 Task: Add Truly Hard Seltzer Berry Variety 12 Pack Cans to the cart.
Action: Mouse moved to (232, 105)
Screenshot: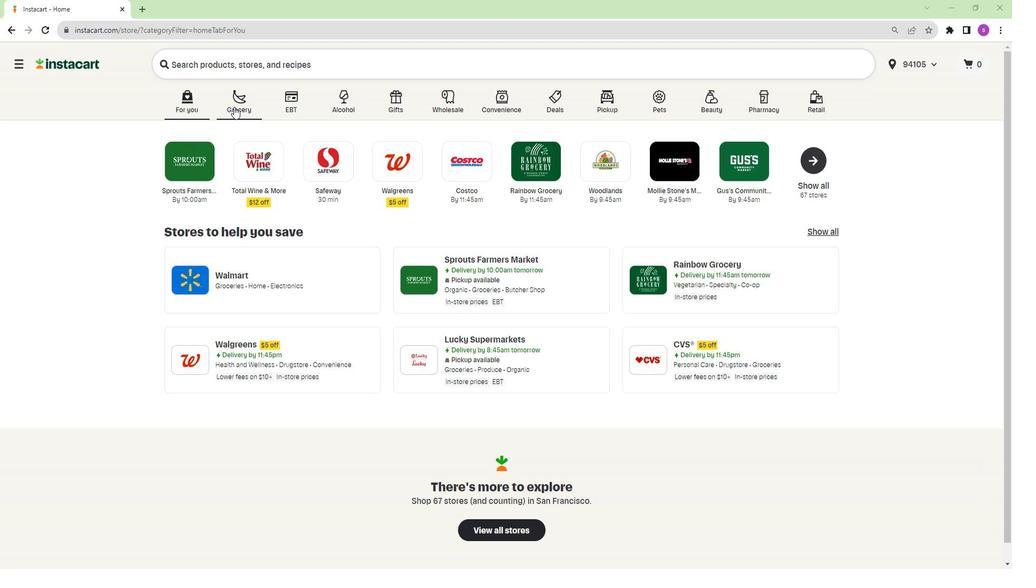 
Action: Mouse pressed left at (232, 105)
Screenshot: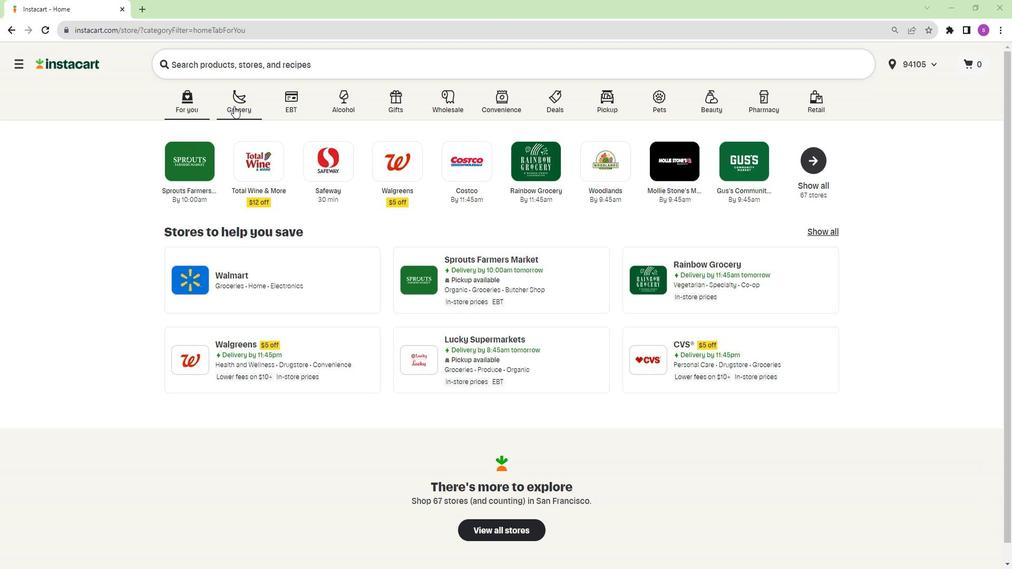 
Action: Mouse moved to (639, 169)
Screenshot: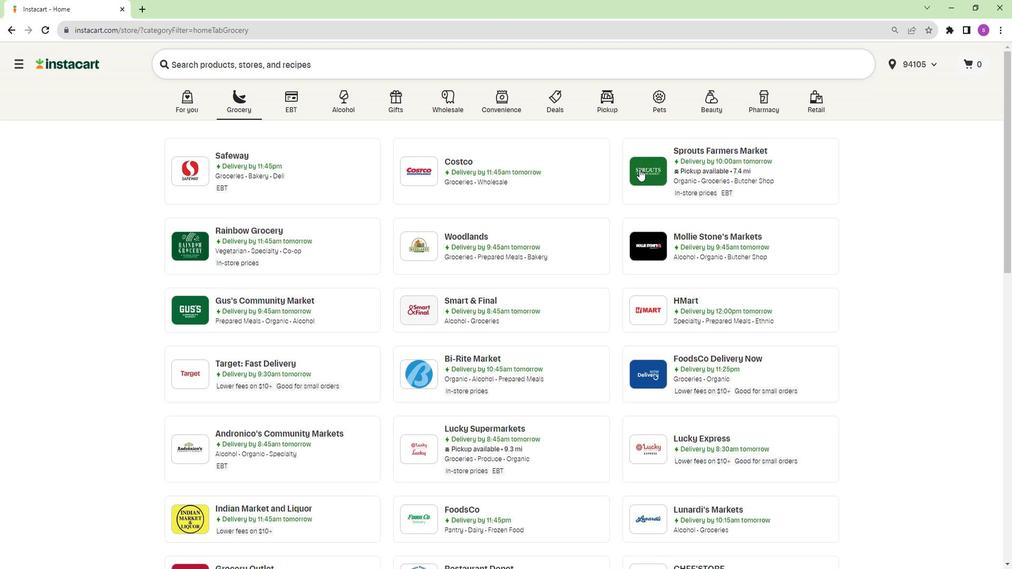 
Action: Mouse pressed left at (639, 169)
Screenshot: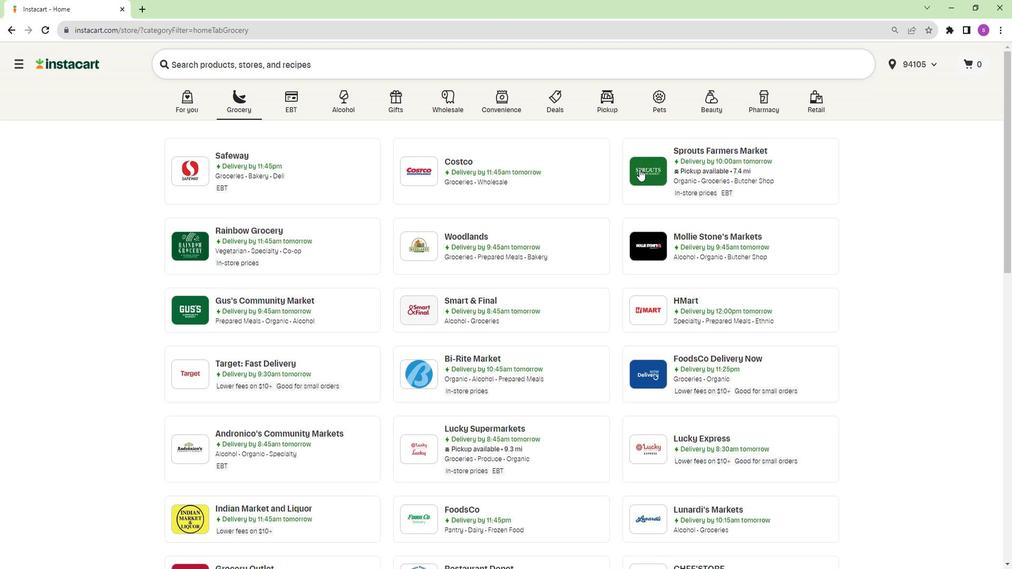 
Action: Mouse moved to (72, 357)
Screenshot: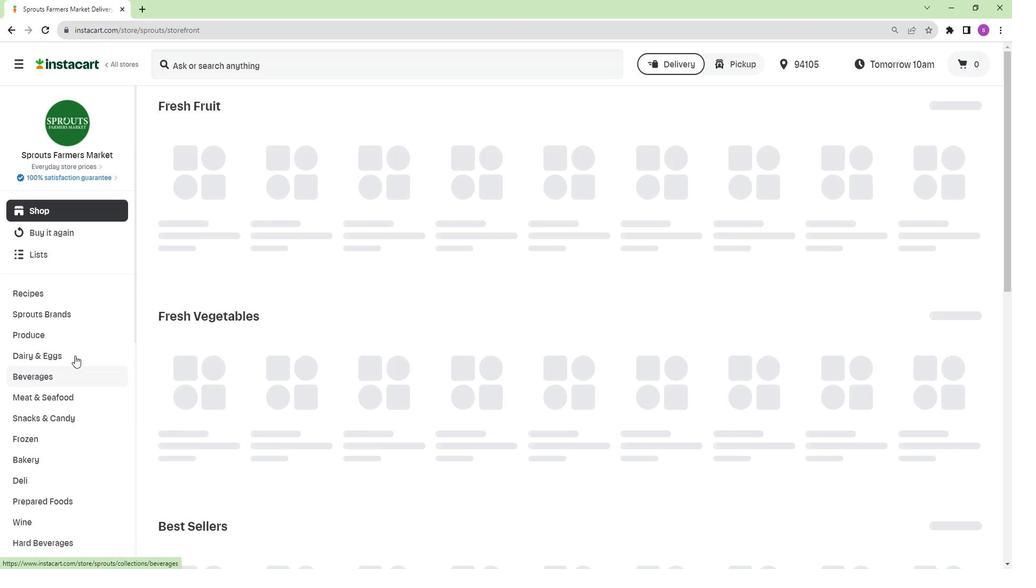 
Action: Mouse scrolled (72, 356) with delta (0, 0)
Screenshot: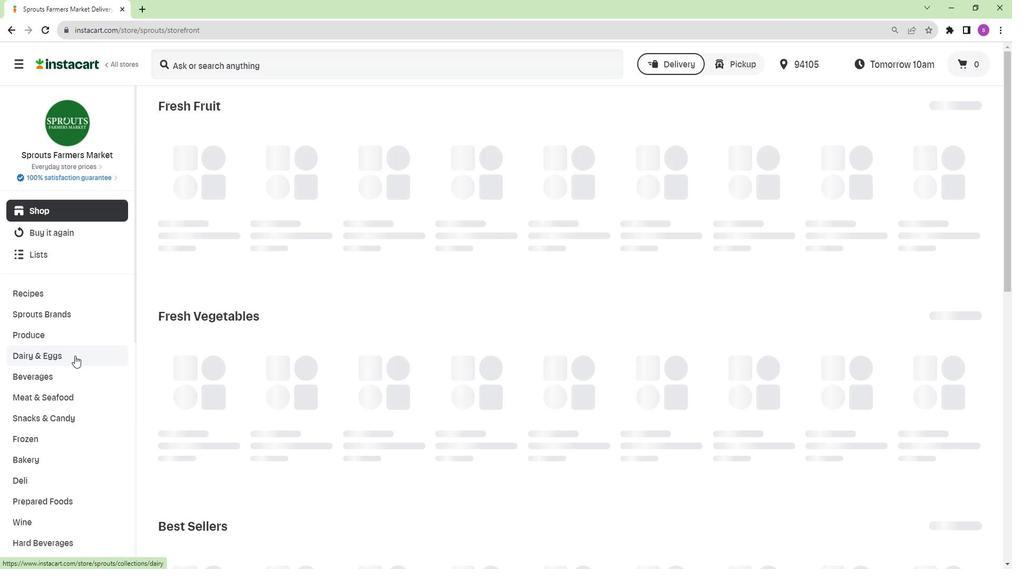 
Action: Mouse scrolled (72, 356) with delta (0, 0)
Screenshot: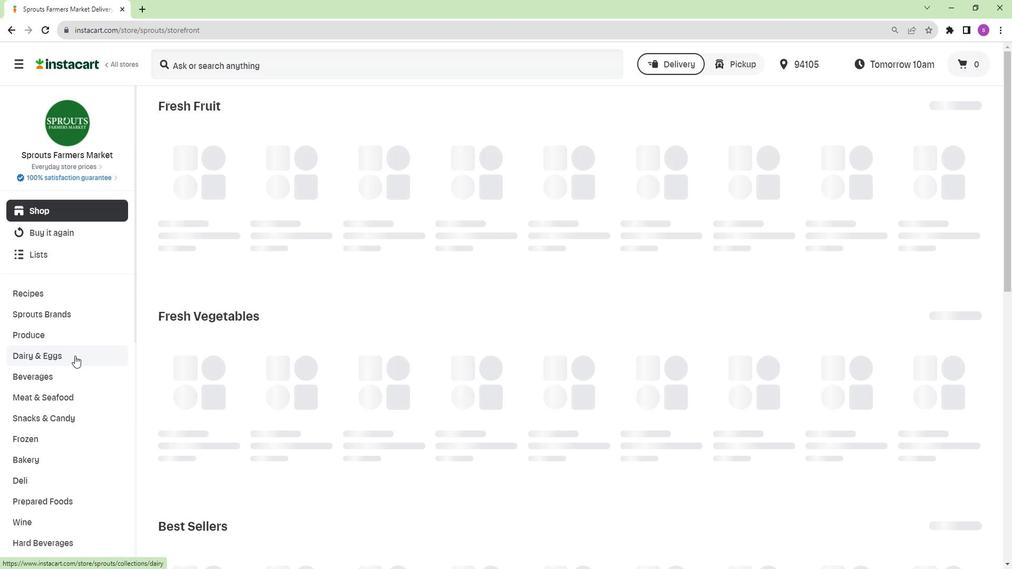 
Action: Mouse moved to (71, 434)
Screenshot: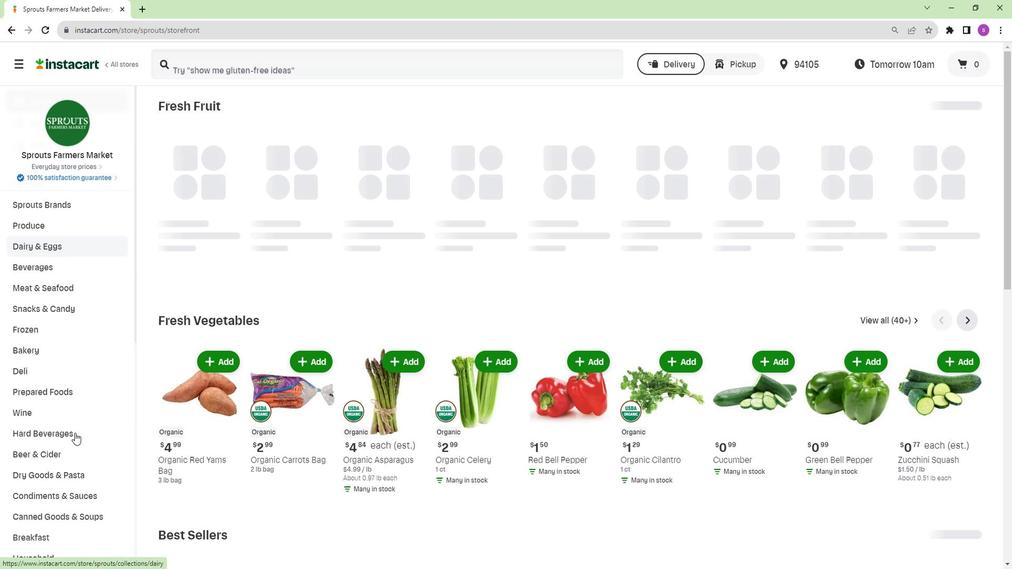 
Action: Mouse pressed left at (71, 434)
Screenshot: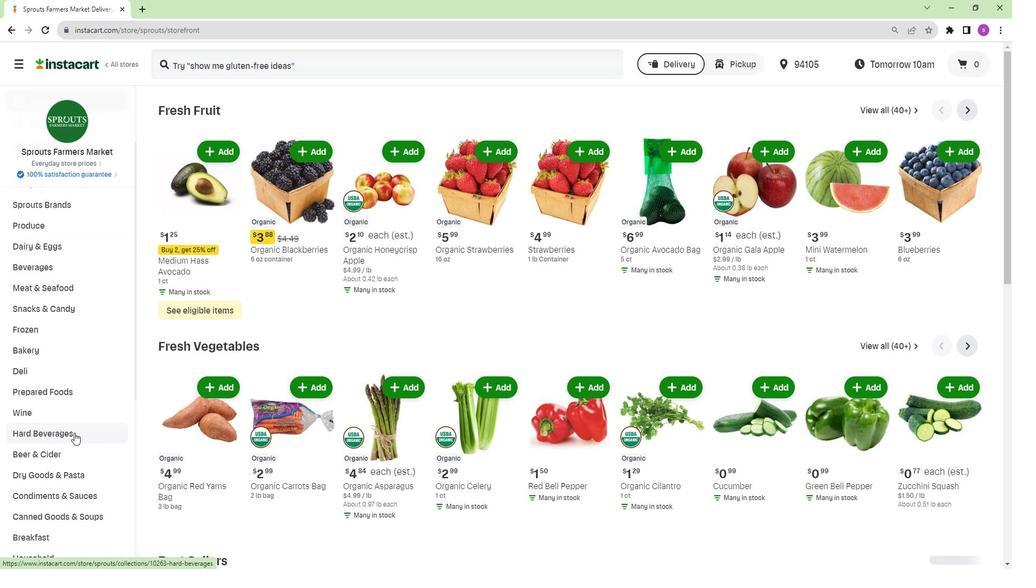 
Action: Mouse moved to (63, 460)
Screenshot: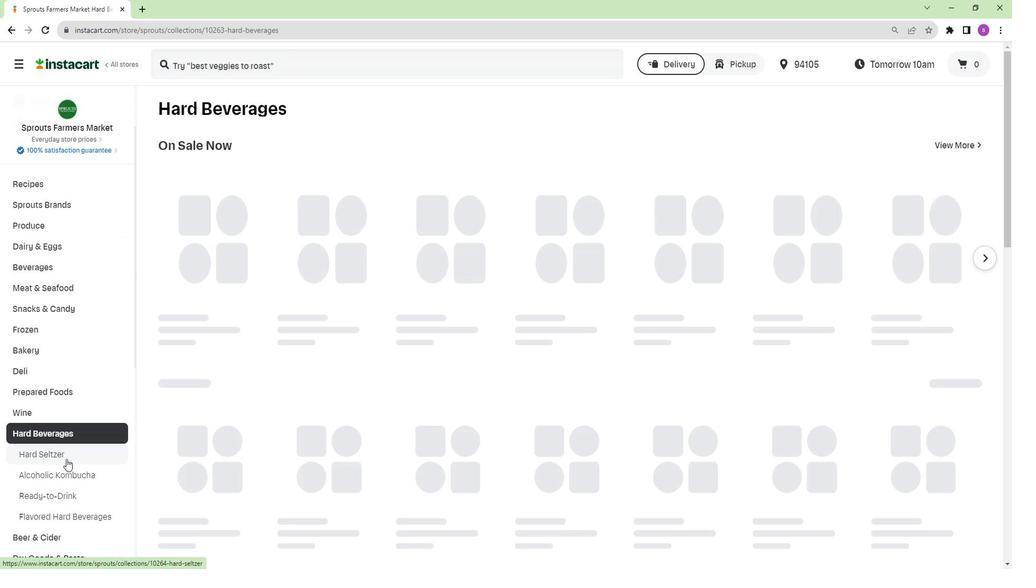 
Action: Mouse pressed left at (63, 460)
Screenshot: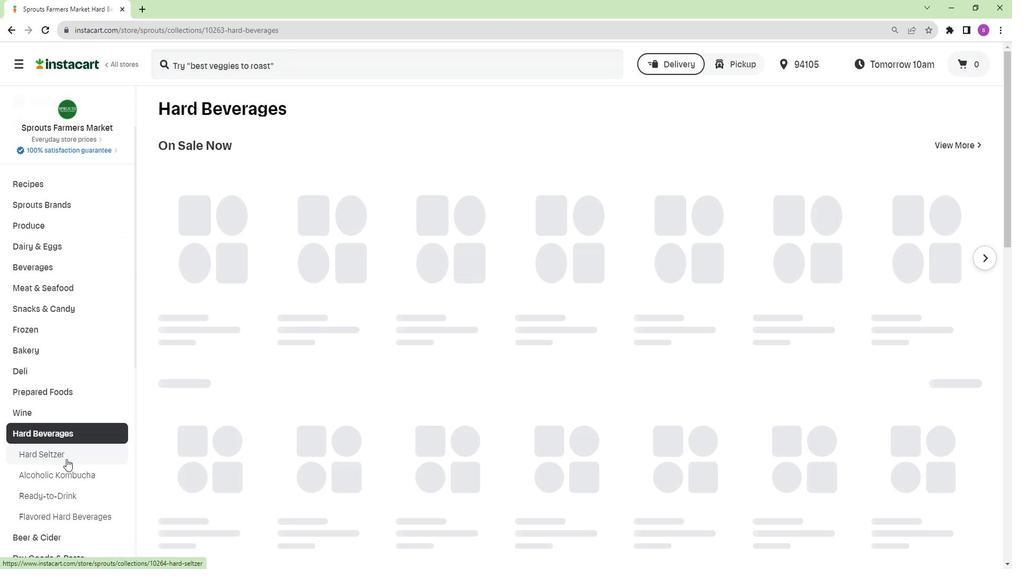 
Action: Mouse moved to (261, 61)
Screenshot: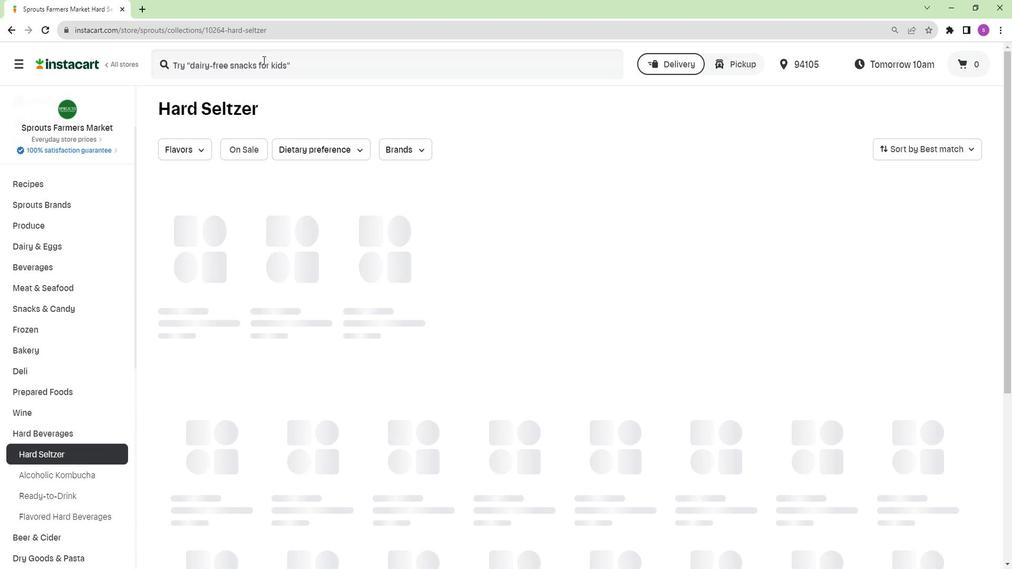 
Action: Mouse pressed left at (261, 61)
Screenshot: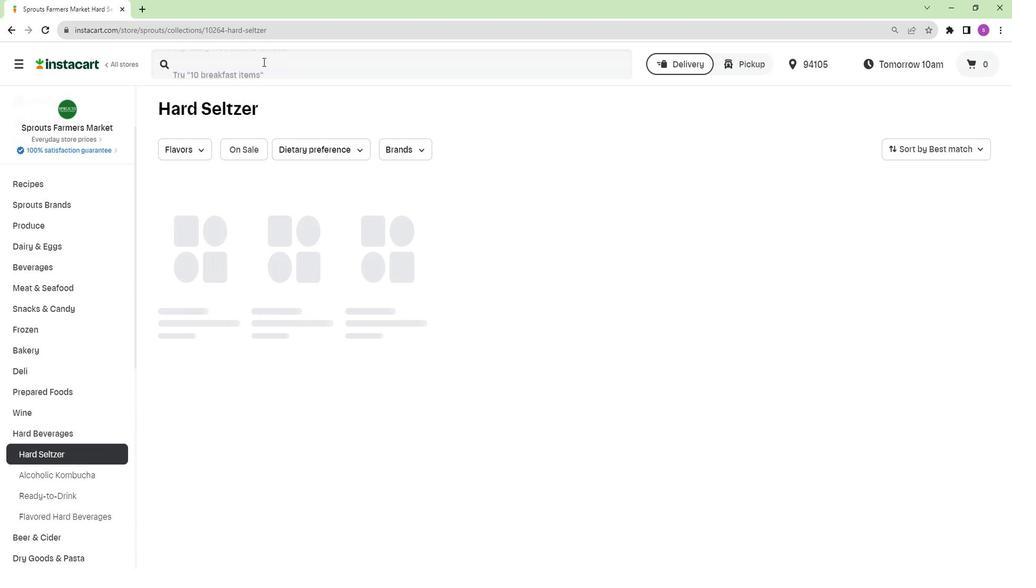 
Action: Mouse moved to (260, 62)
Screenshot: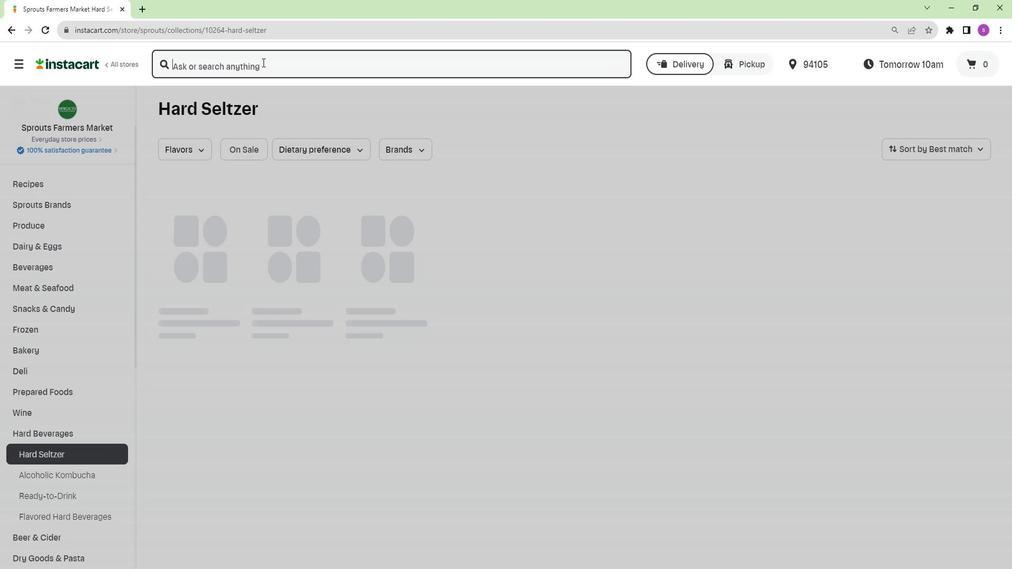 
Action: Key pressed <Key.shift><Key.shift><Key.shift>Truly<Key.space><Key.shift>Hard<Key.space><Key.shift>Seltzer<Key.space><Key.shift>Berry<Key.space><Key.shift>Variety<Key.space>12<Key.space><Key.shift>Pack<Key.space><Key.shift>Cans<Key.enter>
Screenshot: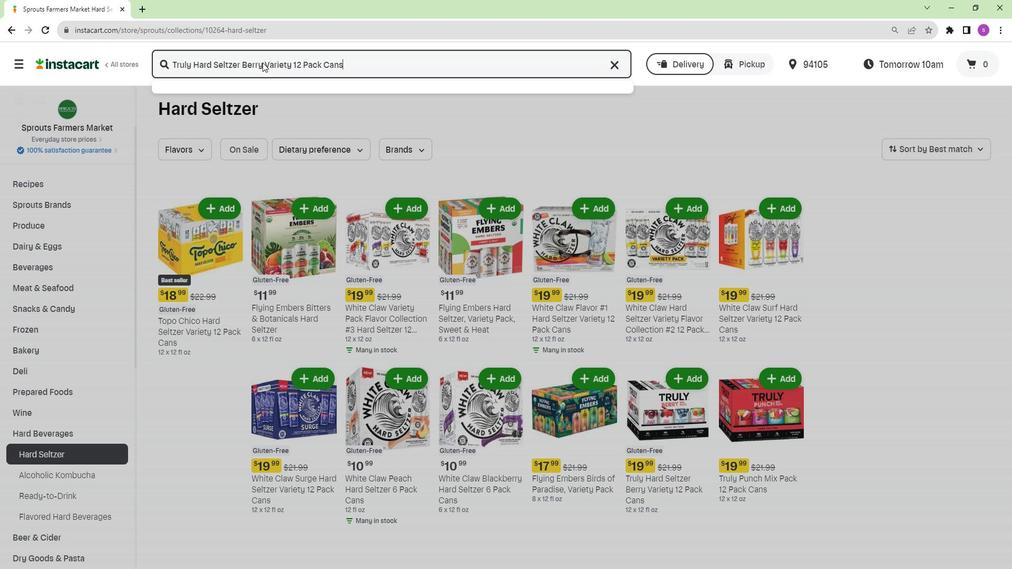 
Action: Mouse moved to (232, 216)
Screenshot: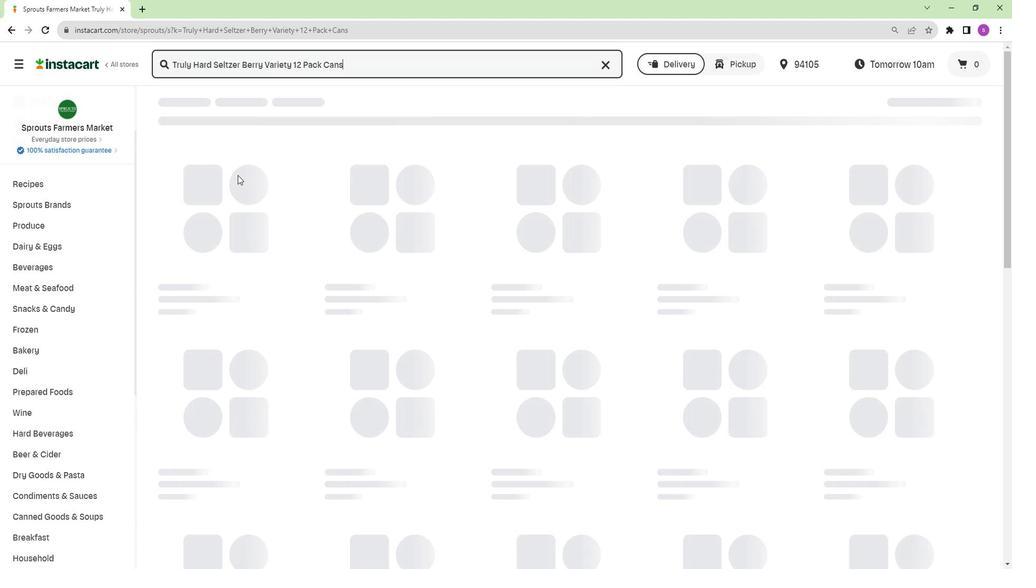 
Action: Mouse scrolled (232, 215) with delta (0, 0)
Screenshot: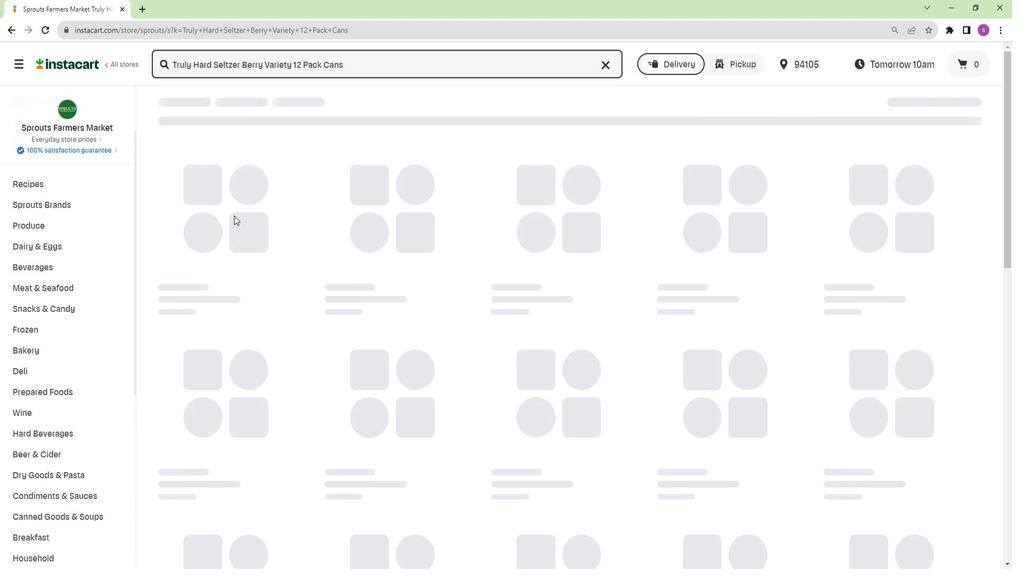 
Action: Mouse scrolled (232, 215) with delta (0, 0)
Screenshot: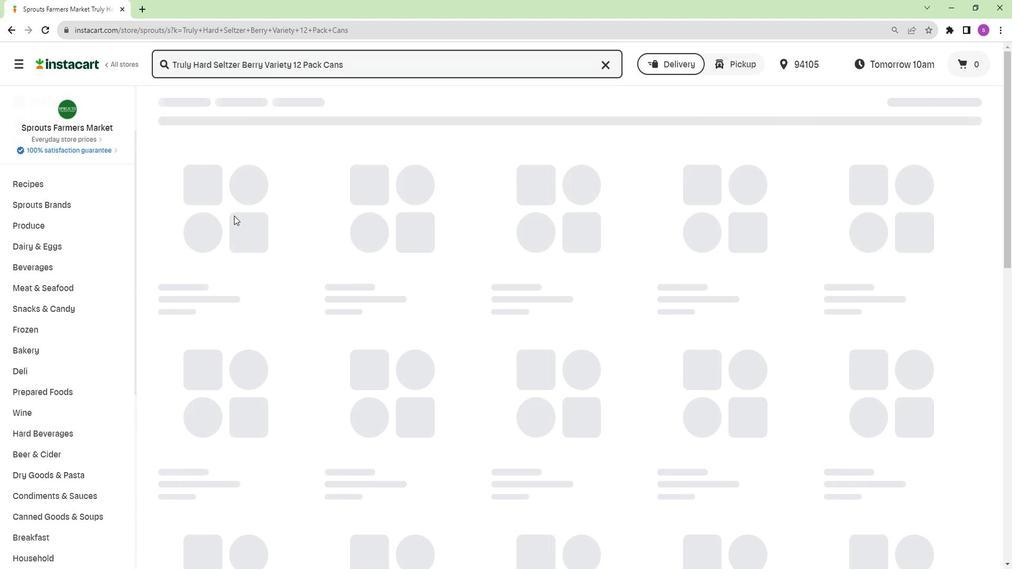 
Action: Mouse moved to (233, 216)
Screenshot: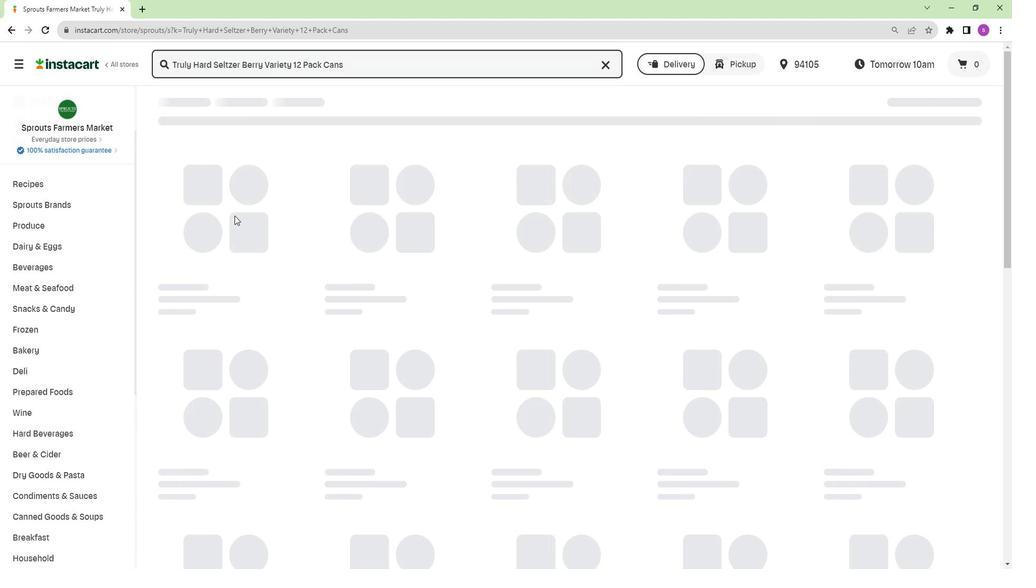 
Action: Mouse scrolled (233, 216) with delta (0, 0)
Screenshot: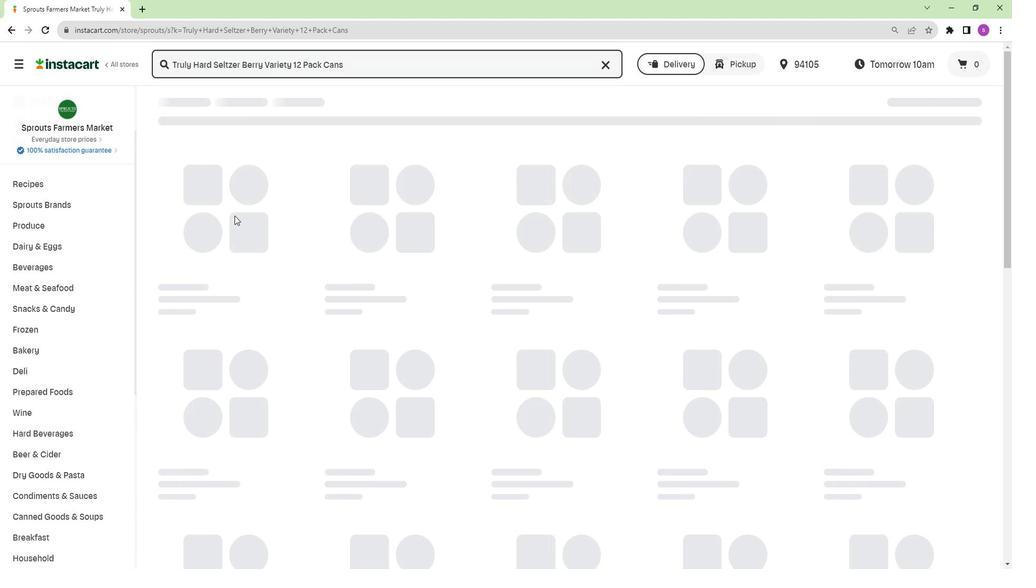 
Action: Mouse moved to (264, 246)
Screenshot: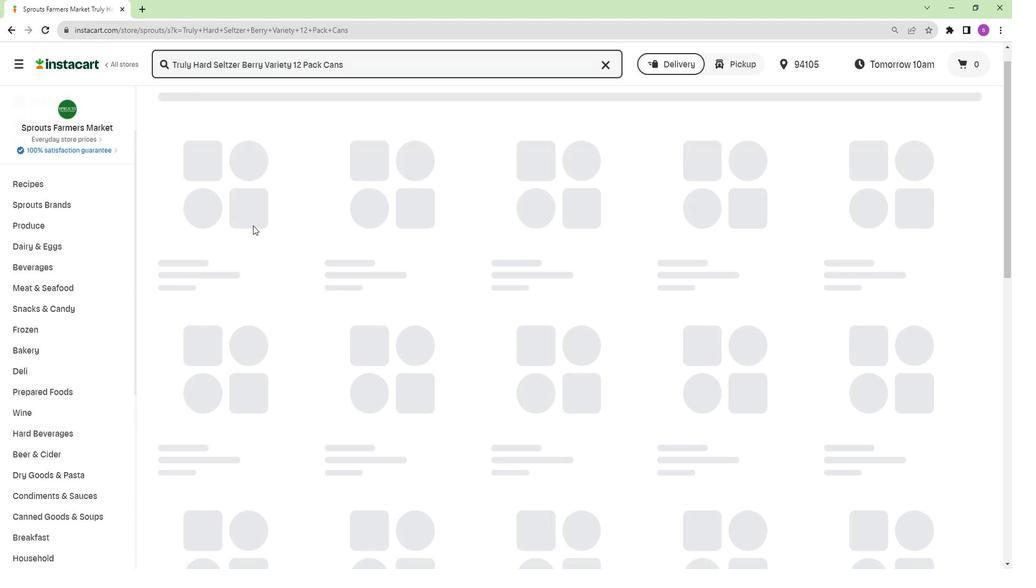 
Action: Mouse scrolled (264, 246) with delta (0, 0)
Screenshot: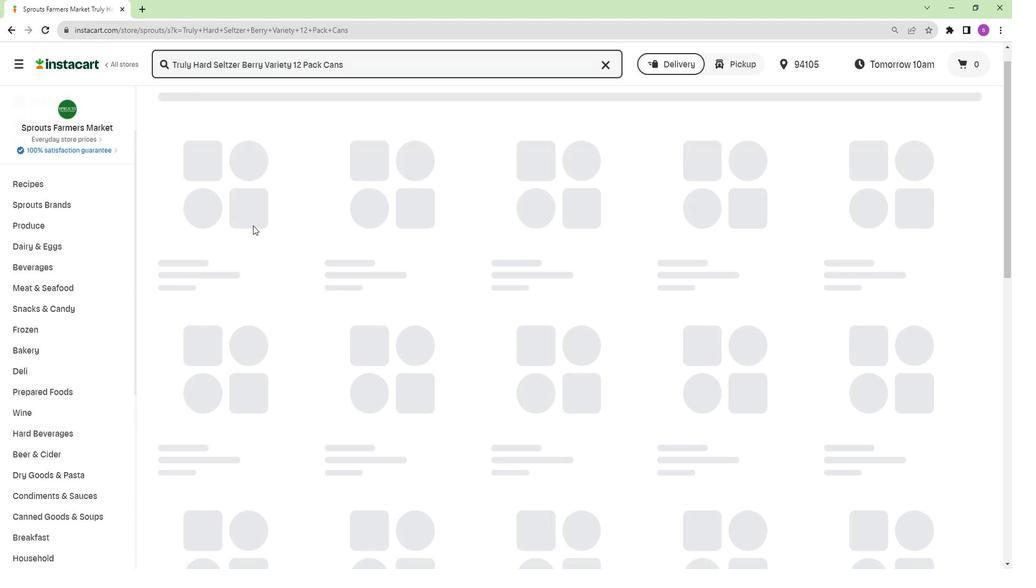 
Action: Mouse moved to (272, 261)
Screenshot: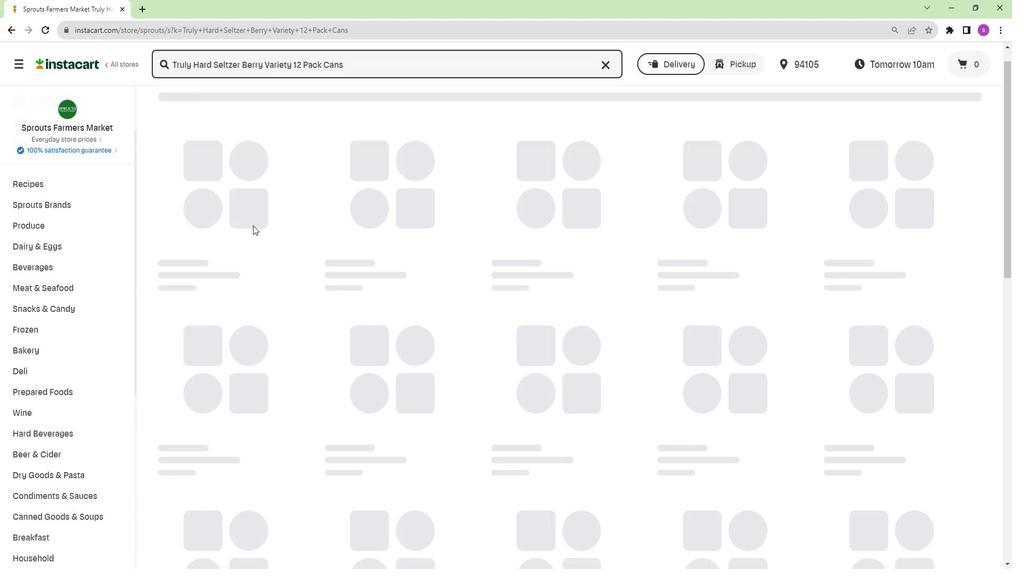
Action: Mouse scrolled (272, 262) with delta (0, 1)
Screenshot: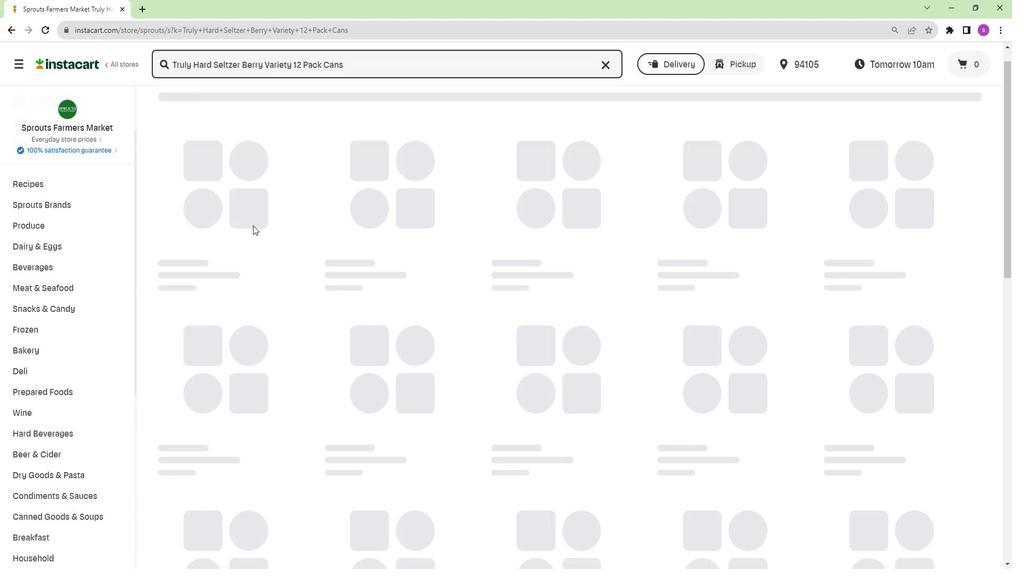 
Action: Mouse moved to (280, 271)
Screenshot: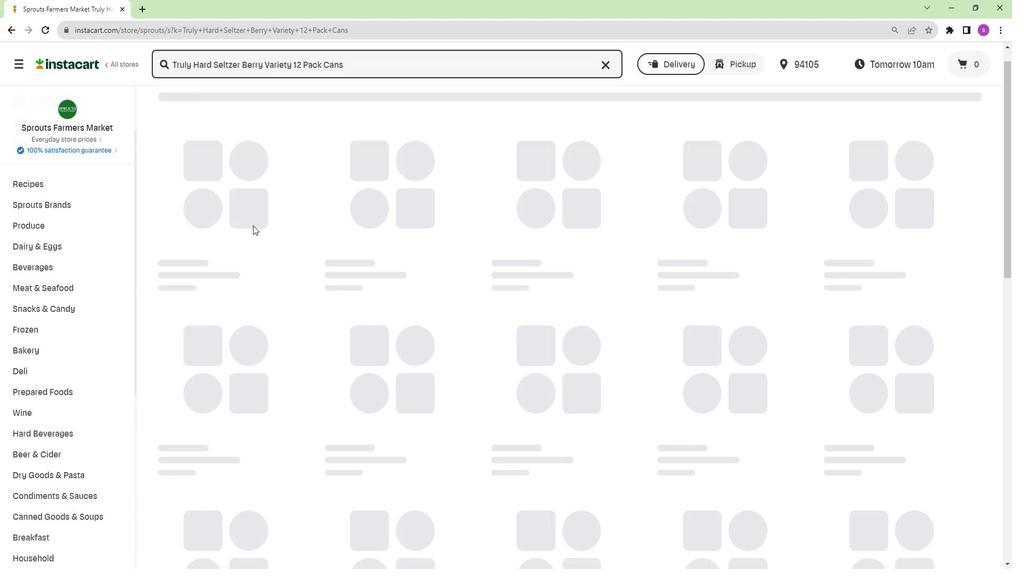 
Action: Mouse scrolled (280, 272) with delta (0, 0)
Screenshot: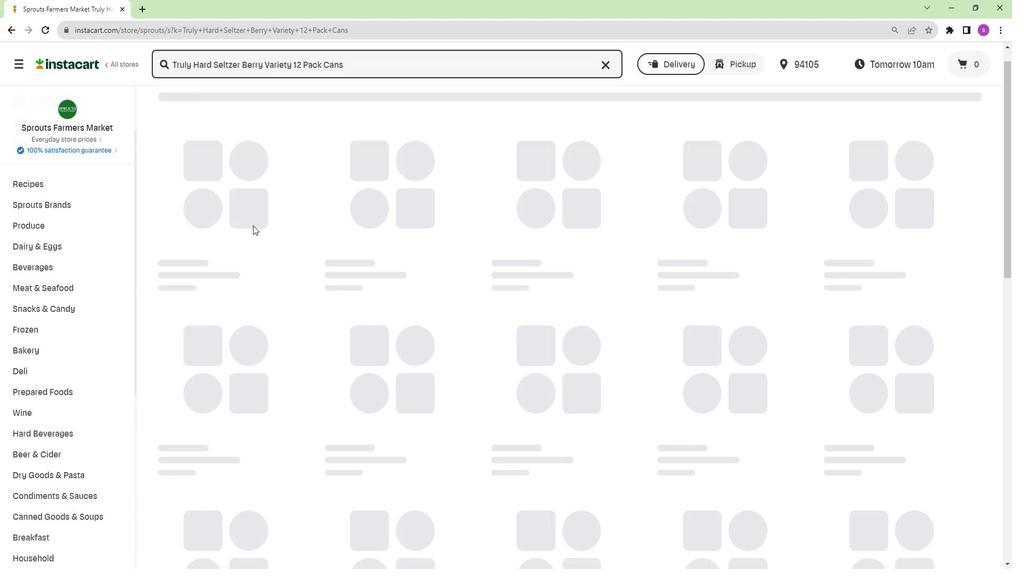 
Action: Mouse moved to (283, 275)
Screenshot: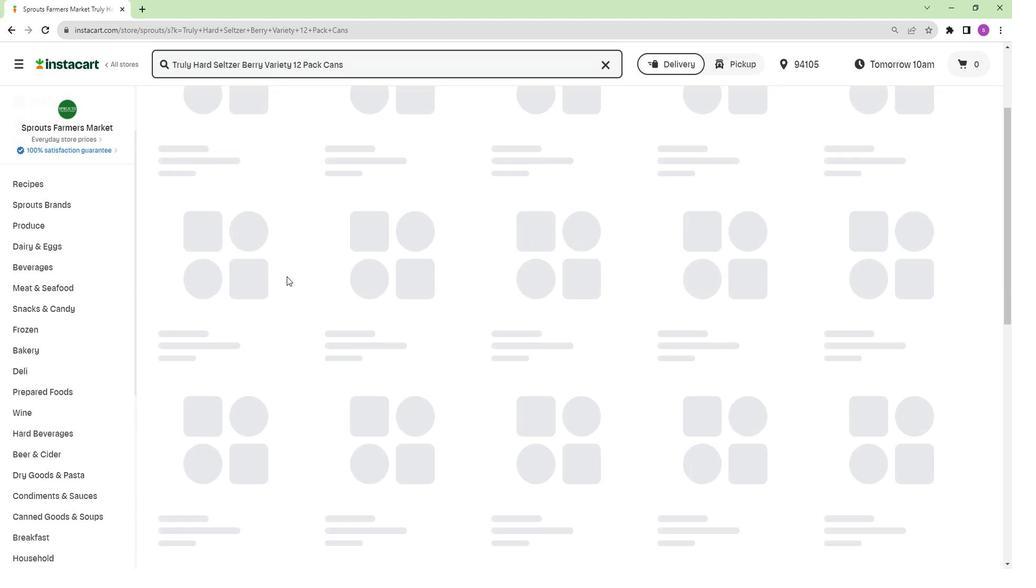 
Action: Mouse scrolled (283, 276) with delta (0, 0)
Screenshot: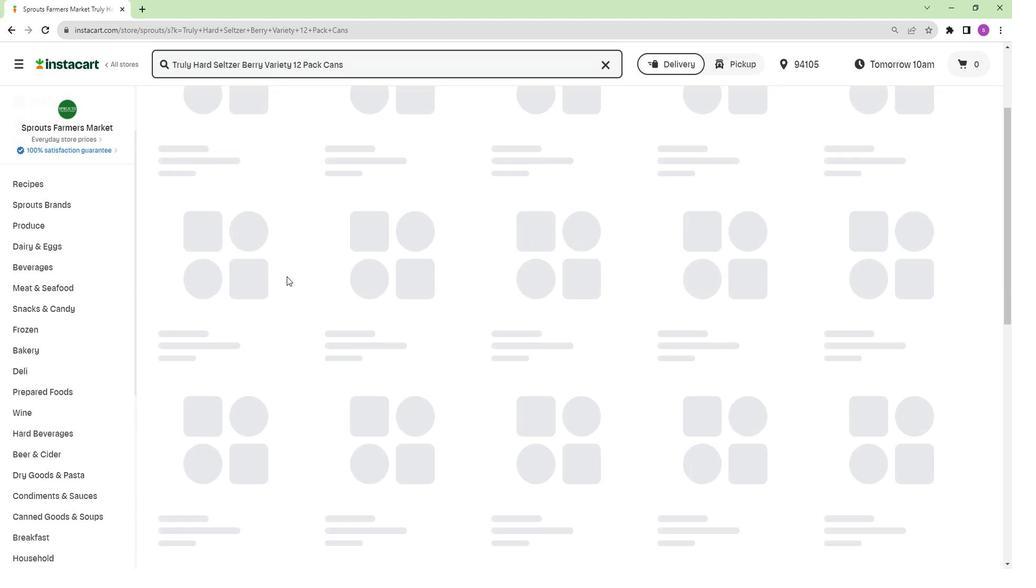 
Action: Mouse moved to (285, 277)
Screenshot: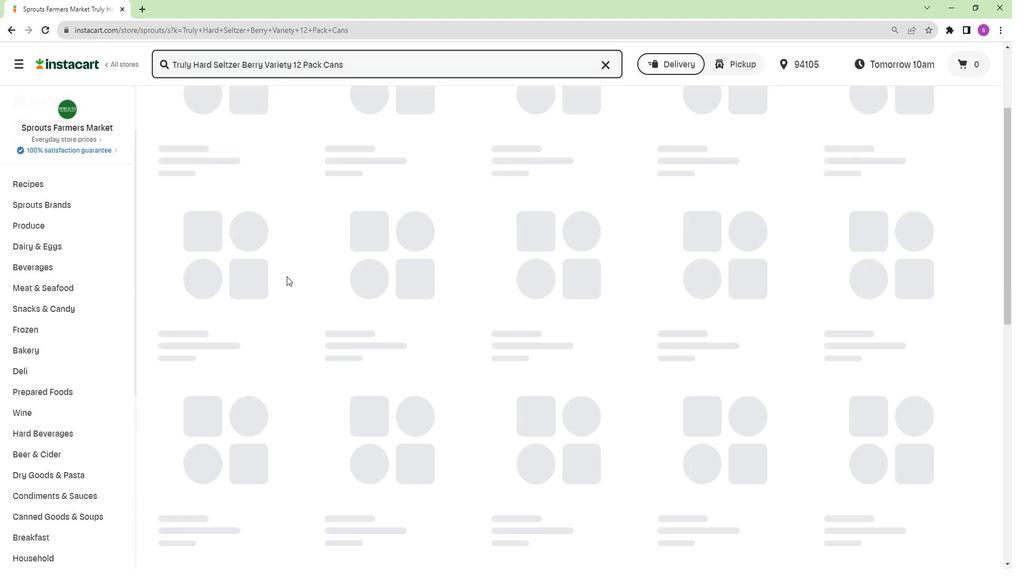 
Action: Mouse scrolled (285, 278) with delta (0, 0)
Screenshot: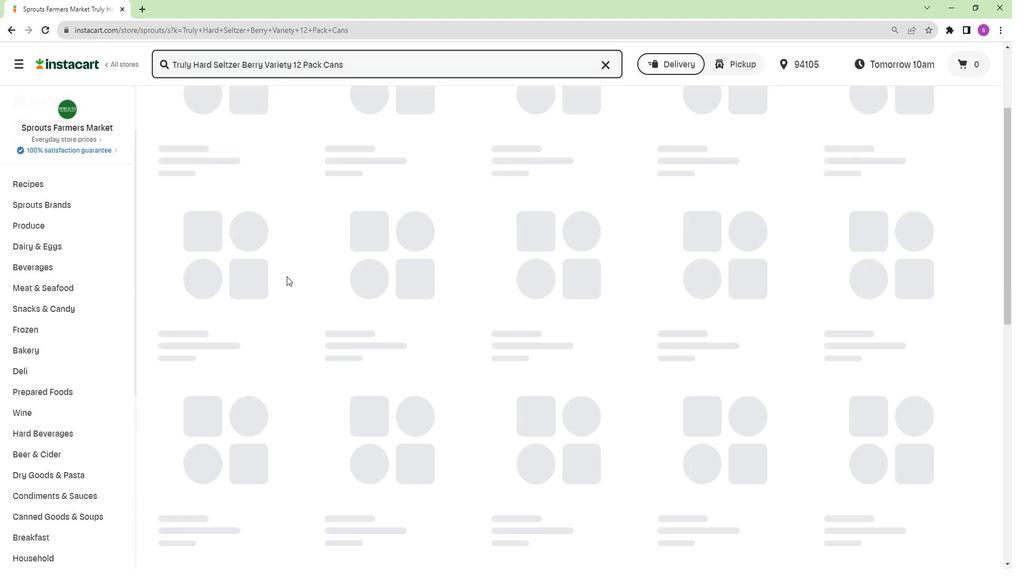 
Action: Mouse moved to (288, 178)
Screenshot: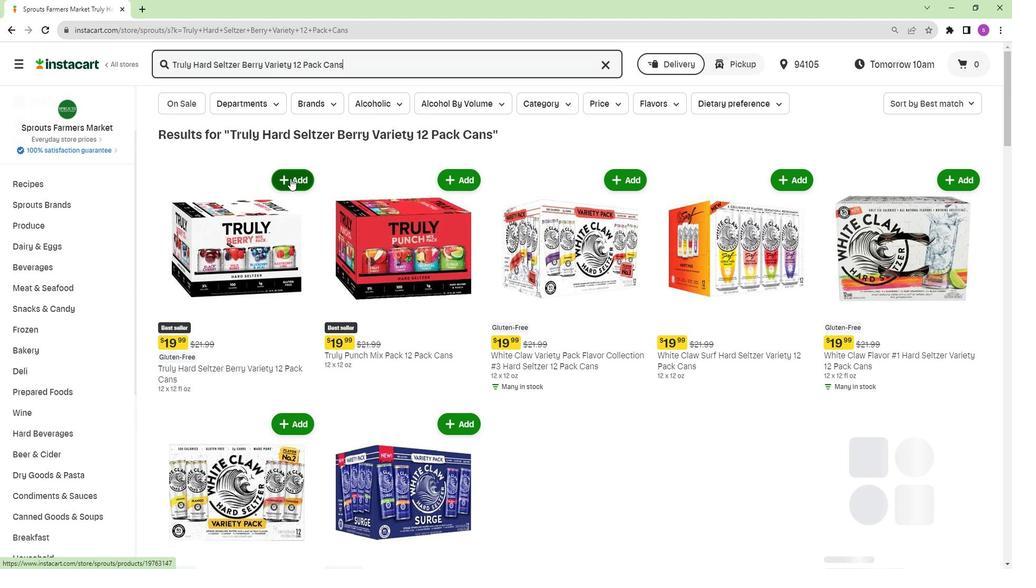 
Action: Mouse pressed left at (288, 178)
Screenshot: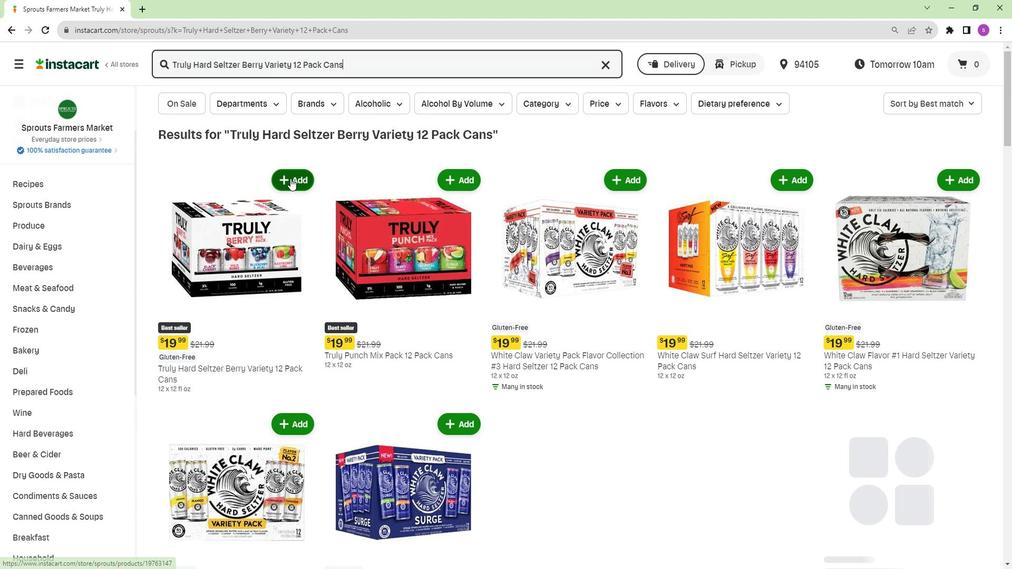 
Action: Mouse moved to (309, 201)
Screenshot: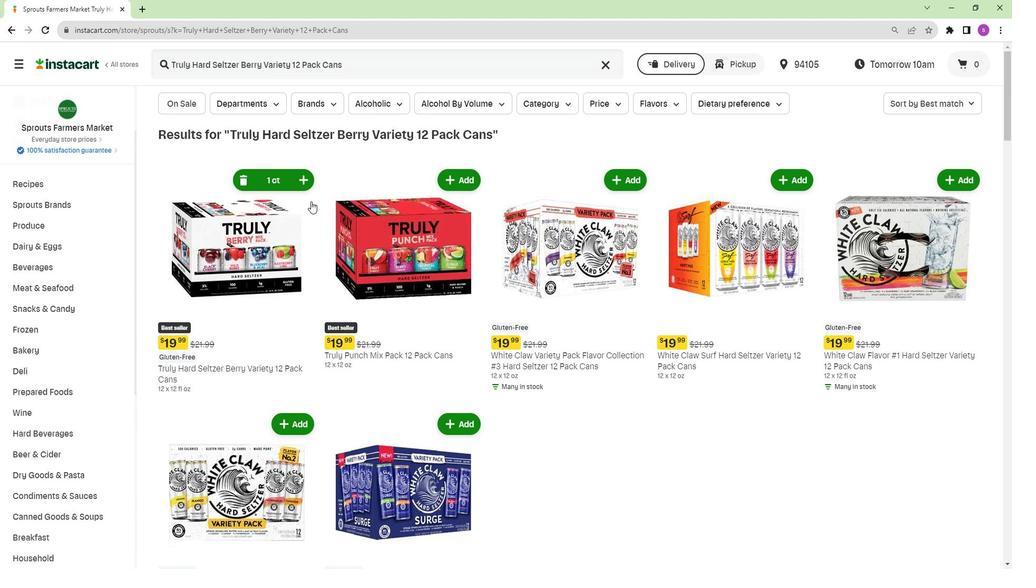 
